 Task: Look for properties with 6 bathrooms.
Action: Mouse moved to (1095, 135)
Screenshot: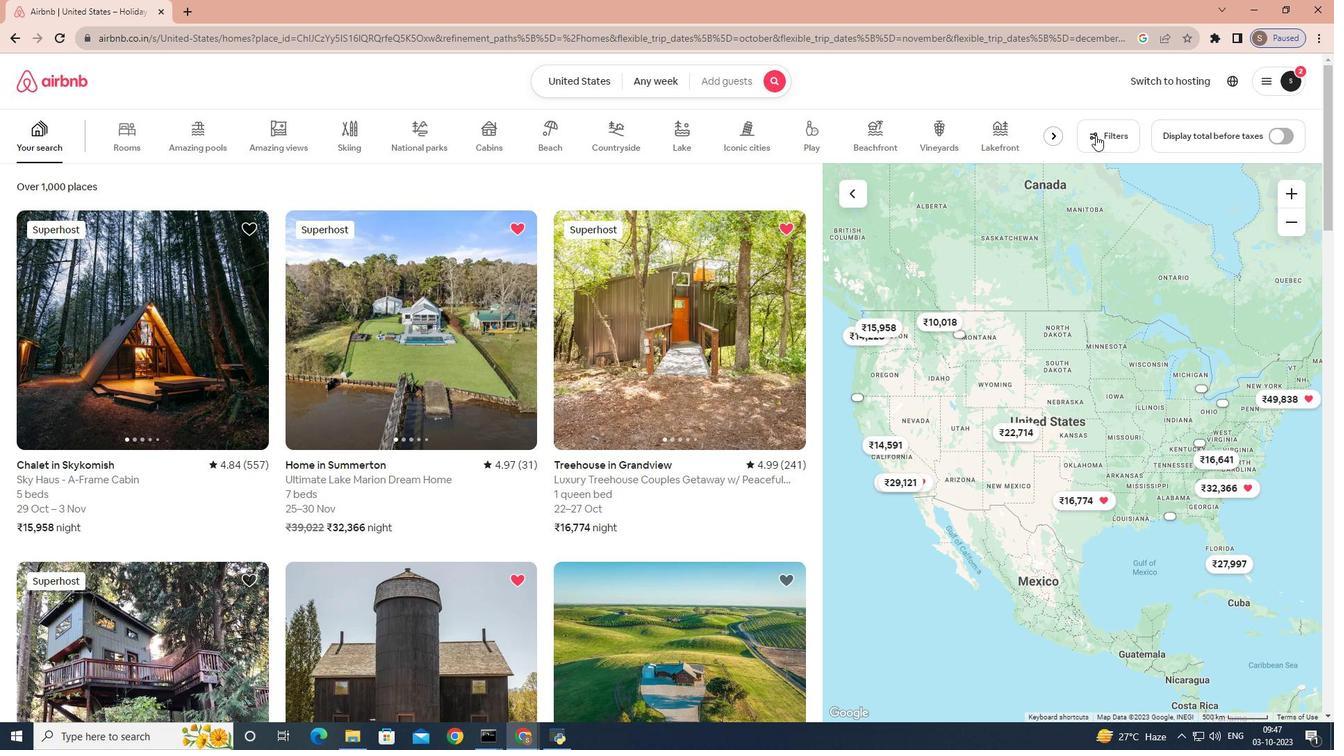 
Action: Mouse pressed left at (1095, 135)
Screenshot: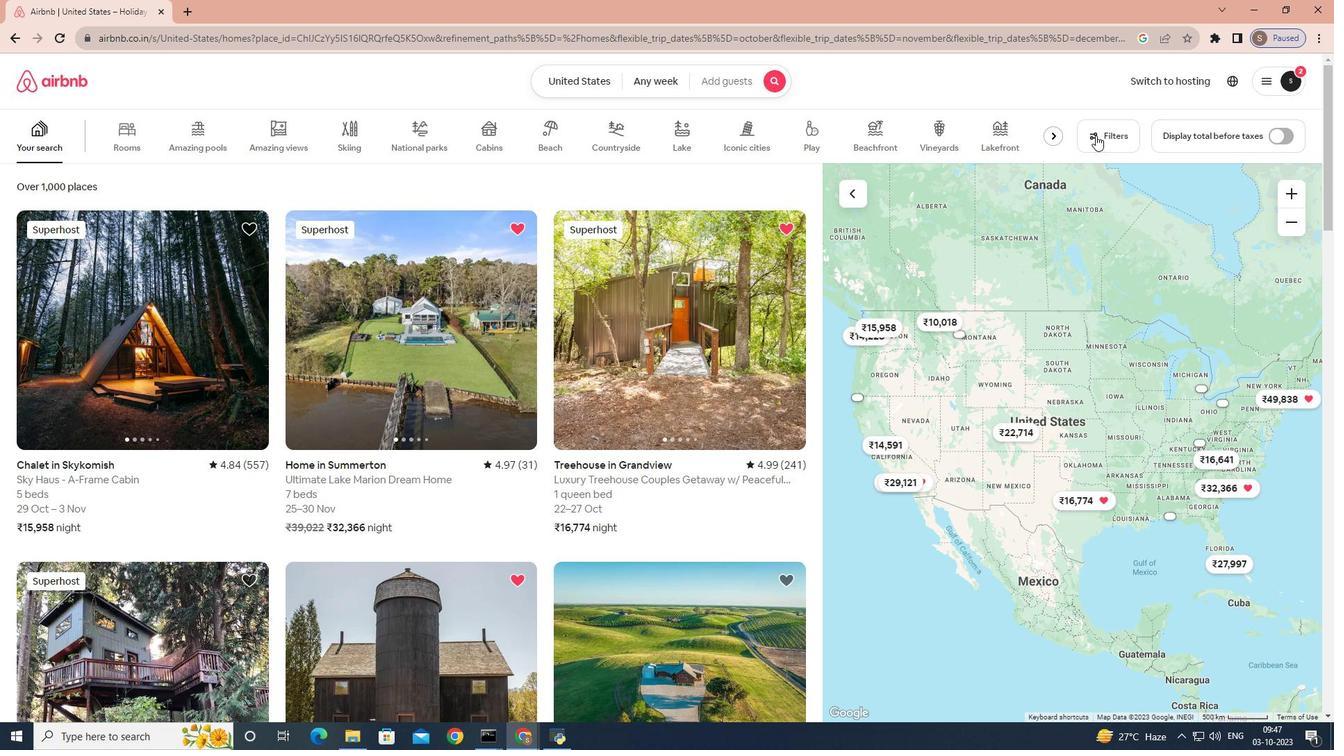 
Action: Mouse moved to (836, 218)
Screenshot: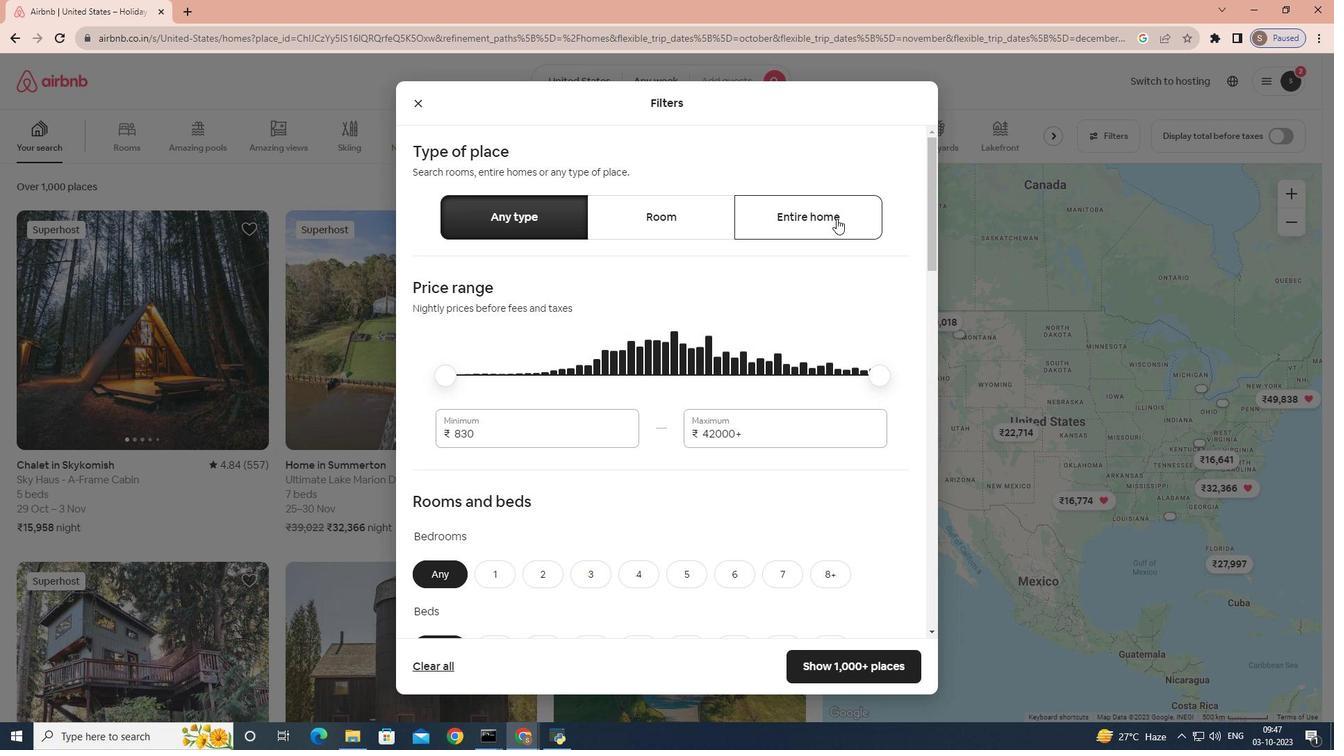 
Action: Mouse pressed left at (836, 218)
Screenshot: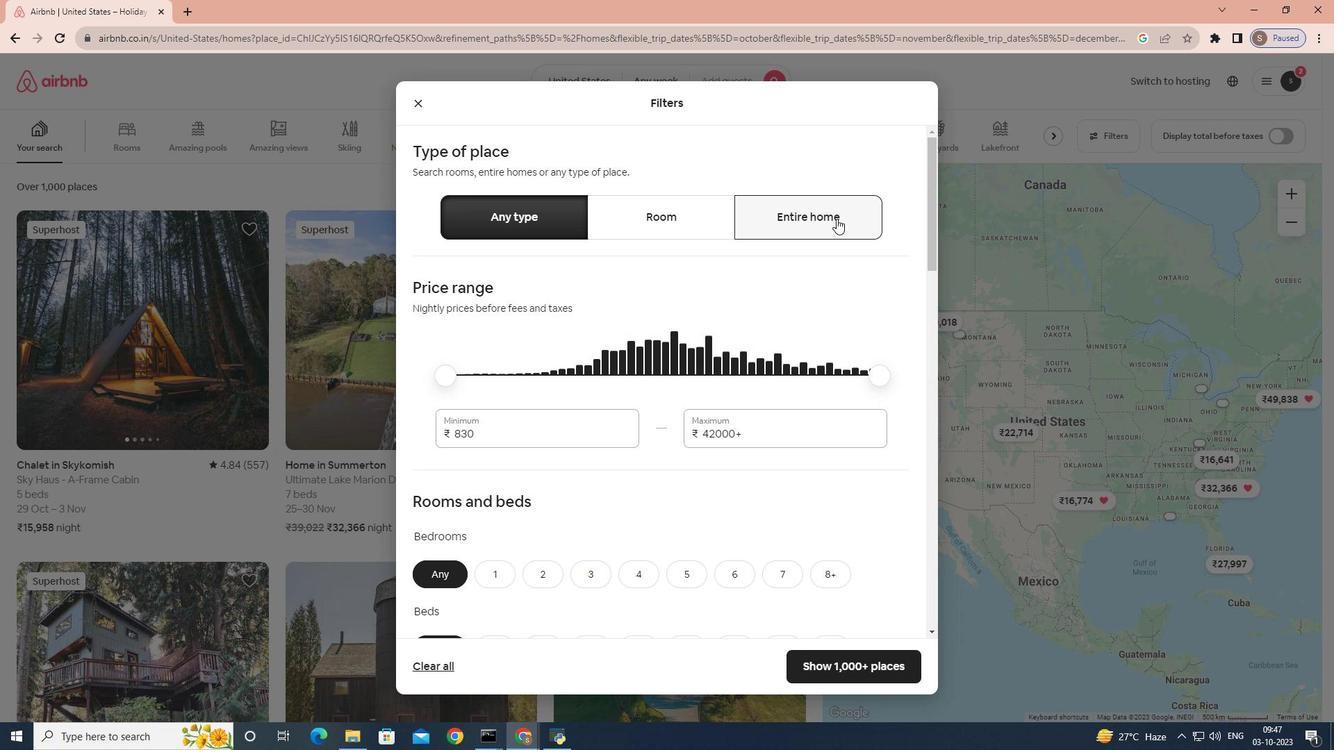 
Action: Mouse scrolled (836, 218) with delta (0, 0)
Screenshot: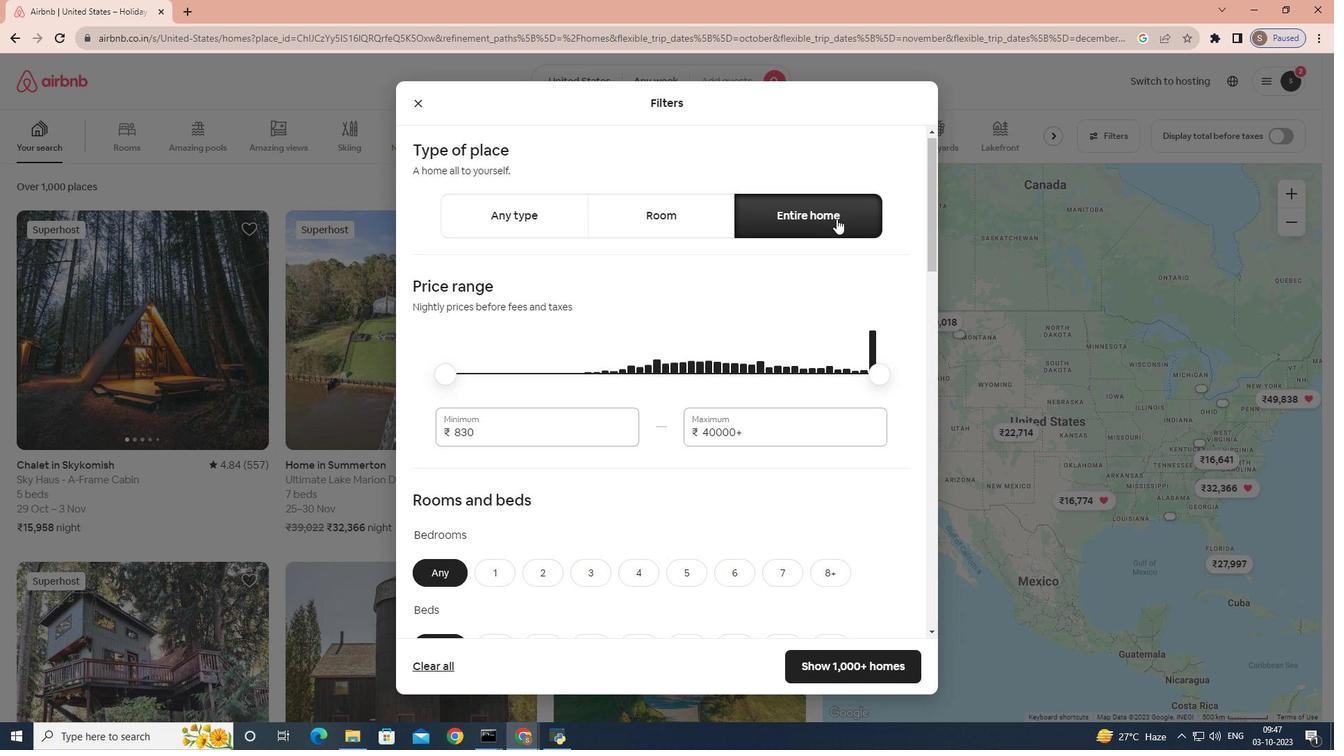 
Action: Mouse scrolled (836, 218) with delta (0, 0)
Screenshot: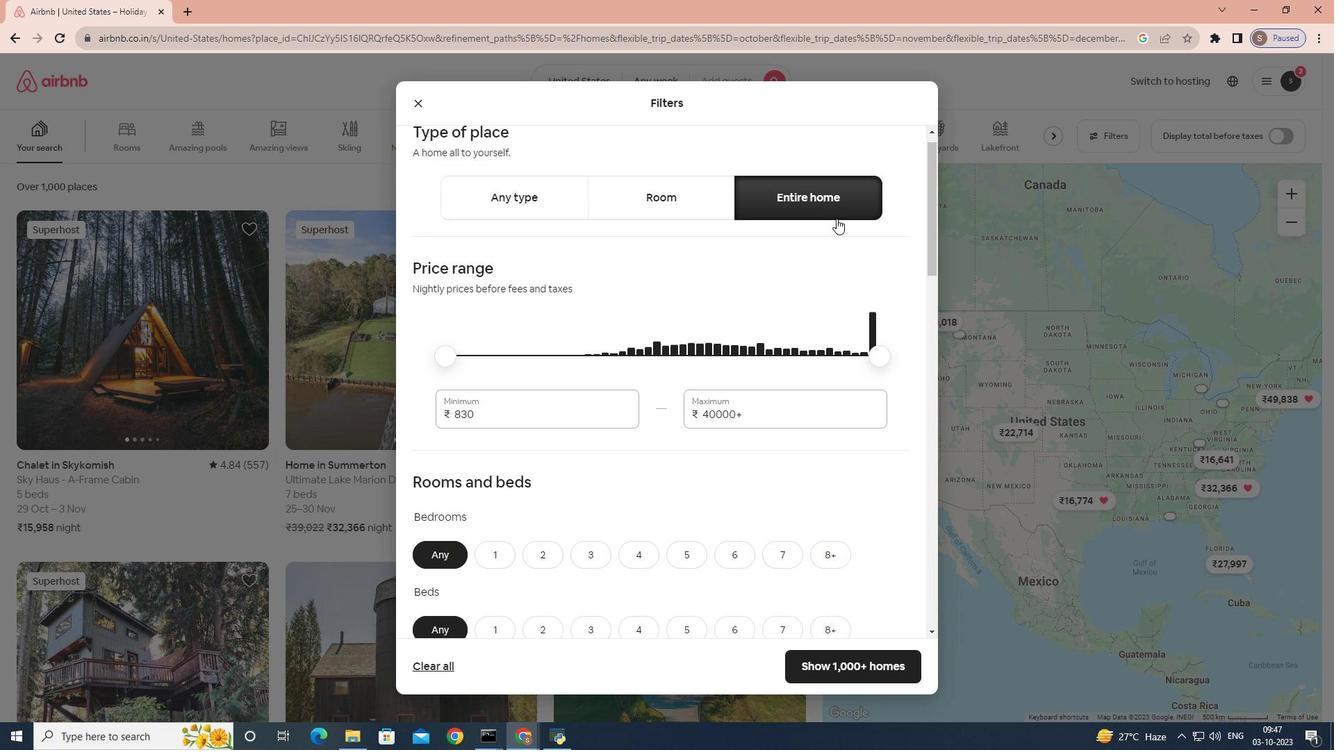 
Action: Mouse scrolled (836, 218) with delta (0, 0)
Screenshot: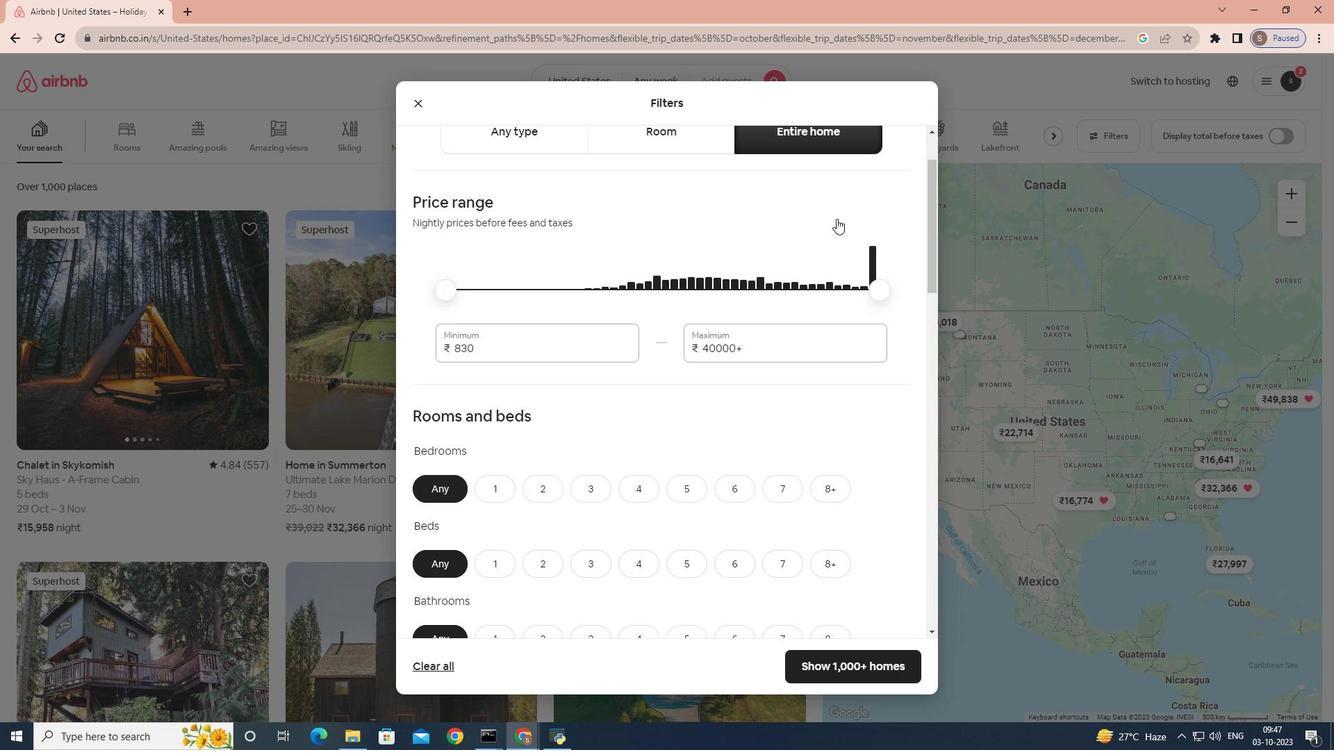 
Action: Mouse moved to (737, 514)
Screenshot: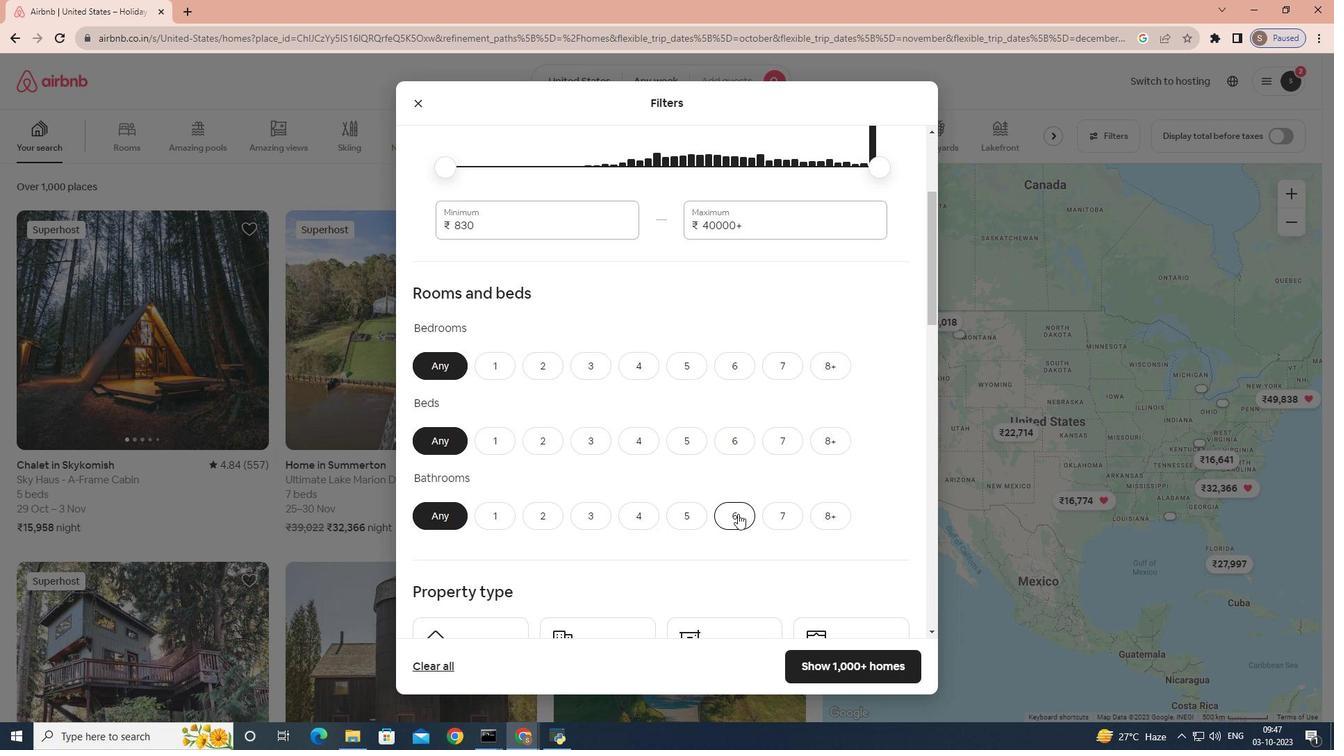 
Action: Mouse pressed left at (737, 514)
Screenshot: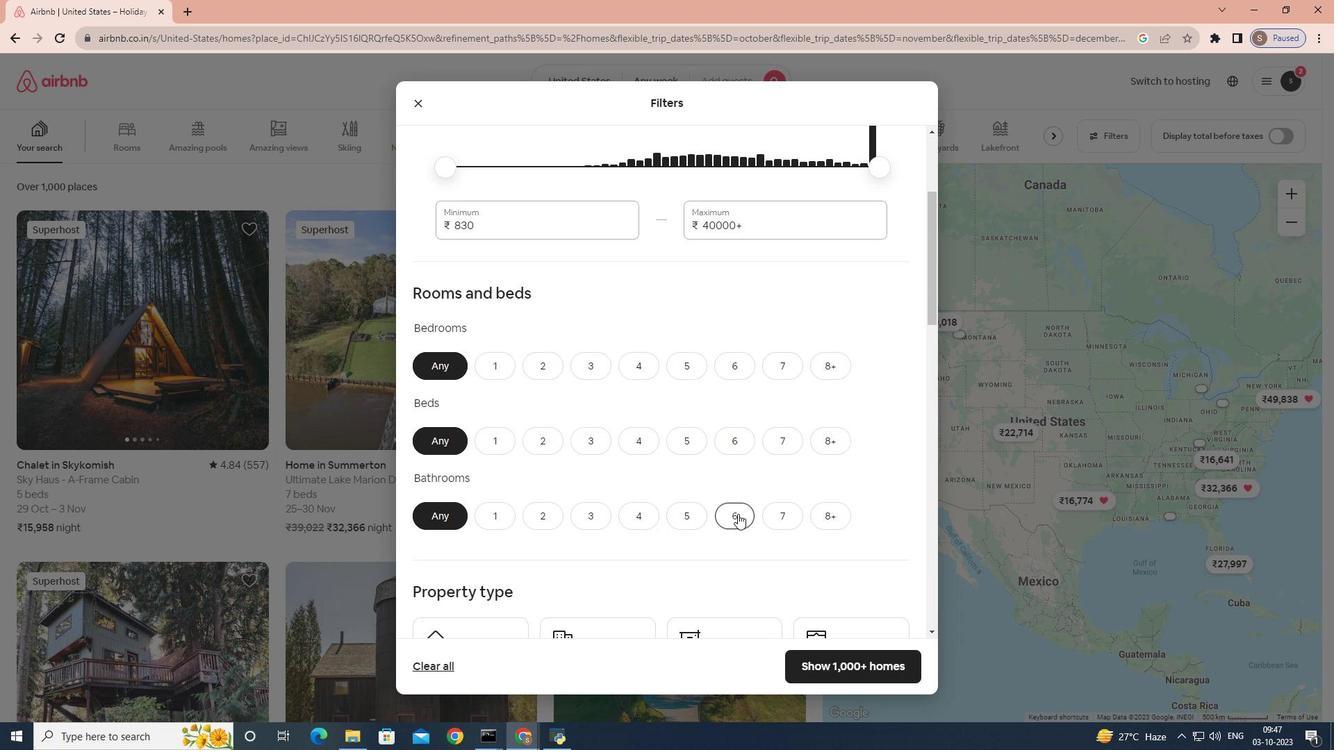 
Action: Mouse moved to (803, 669)
Screenshot: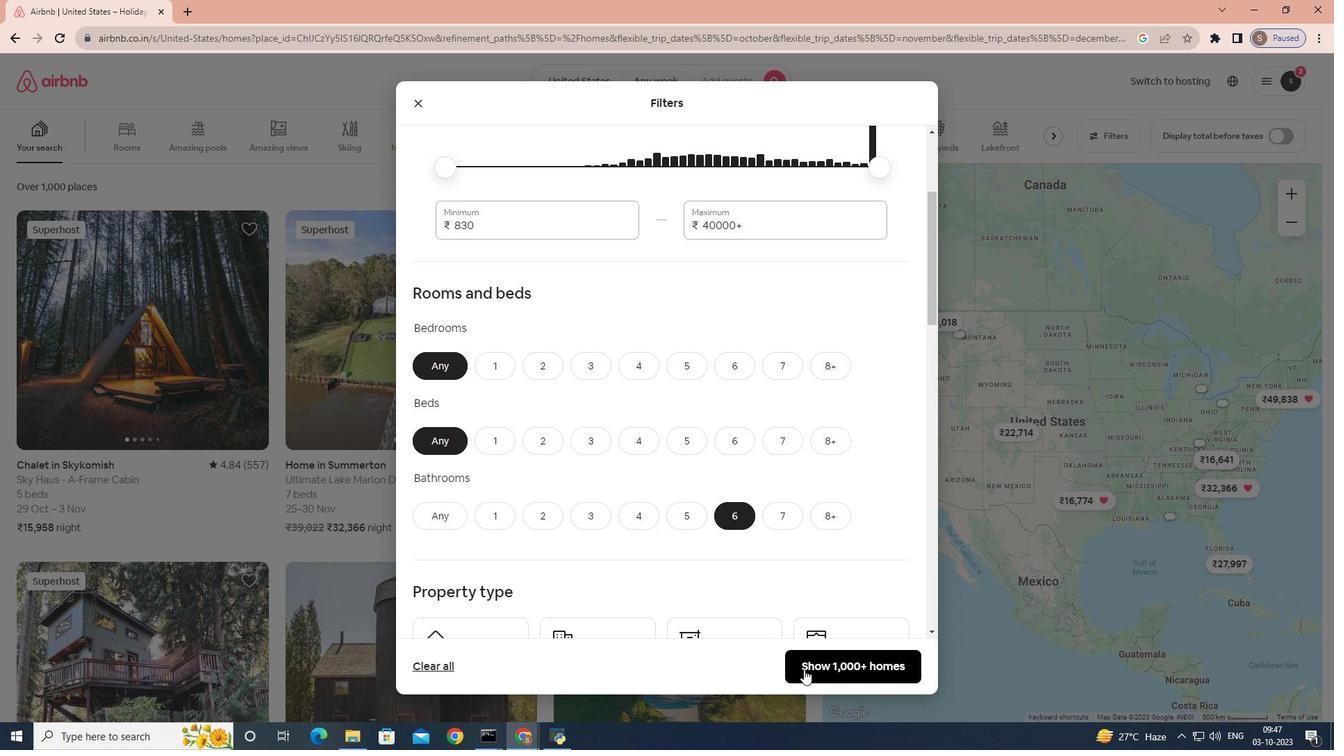 
Action: Mouse pressed left at (803, 669)
Screenshot: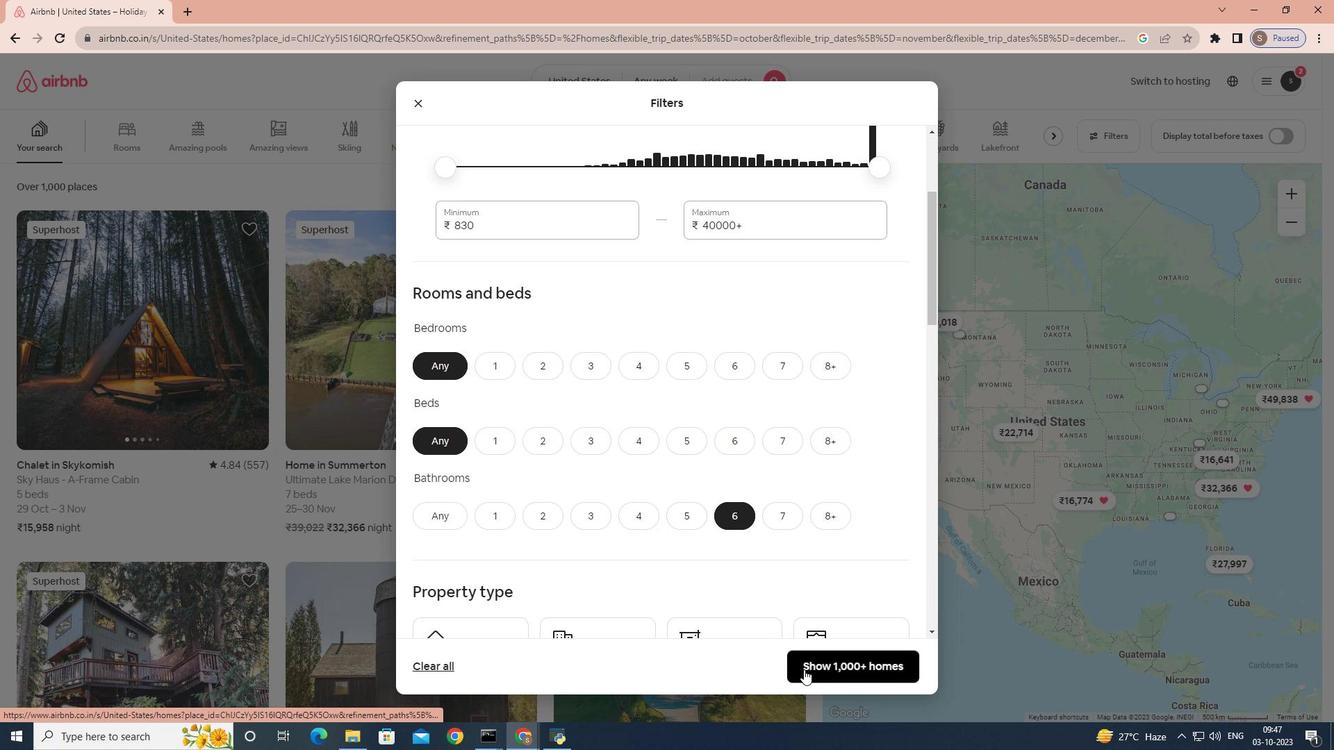 
